 Task: Edit the date range so that invitees can schedule within a date range from September 25, 2023, to October 5, 2023.
Action: Mouse moved to (626, 327)
Screenshot: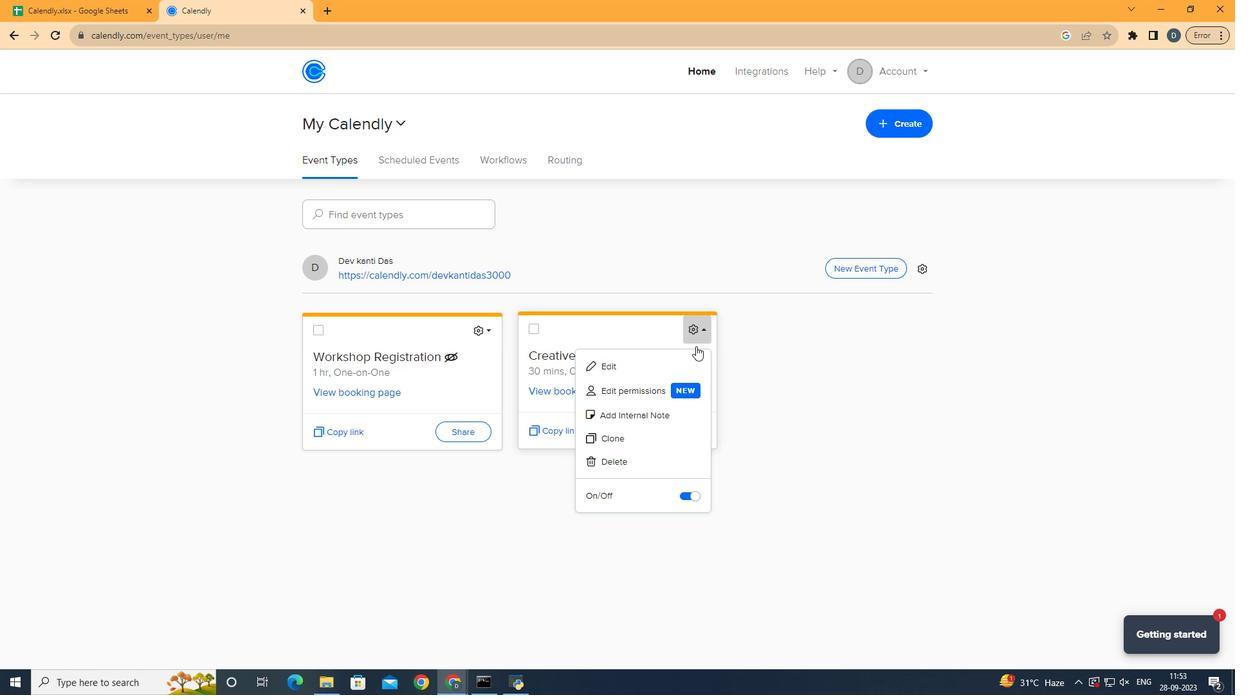 
Action: Mouse pressed left at (626, 327)
Screenshot: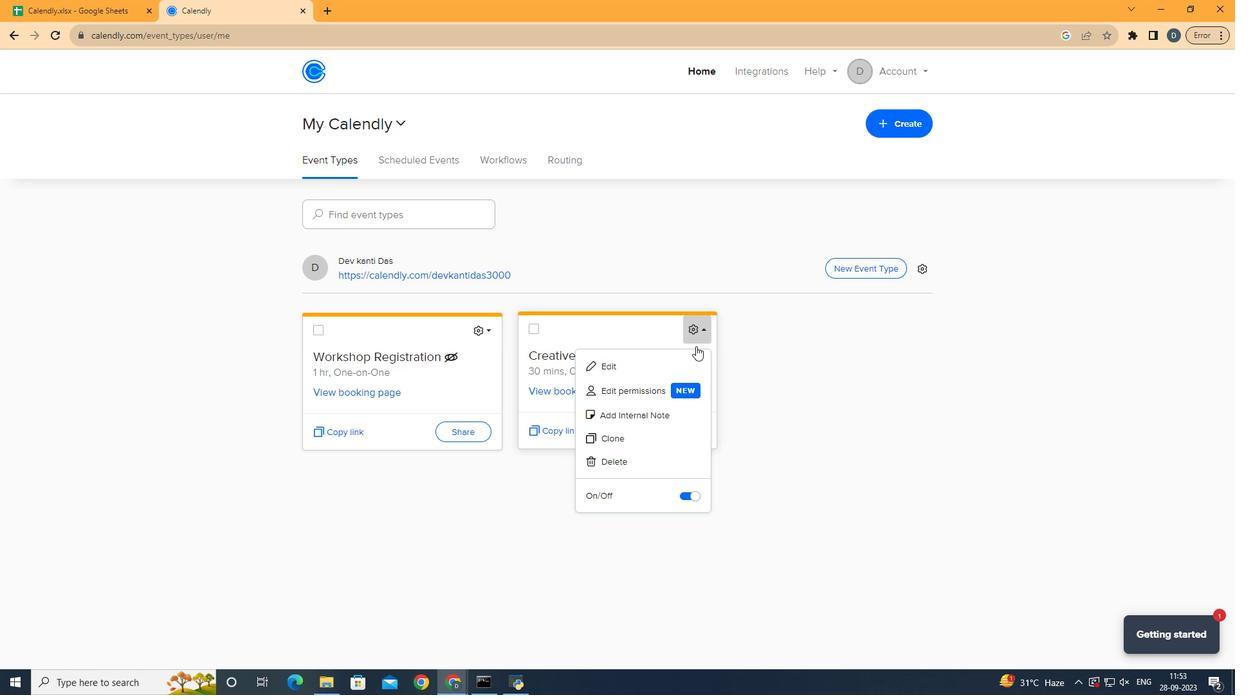 
Action: Mouse moved to (627, 347)
Screenshot: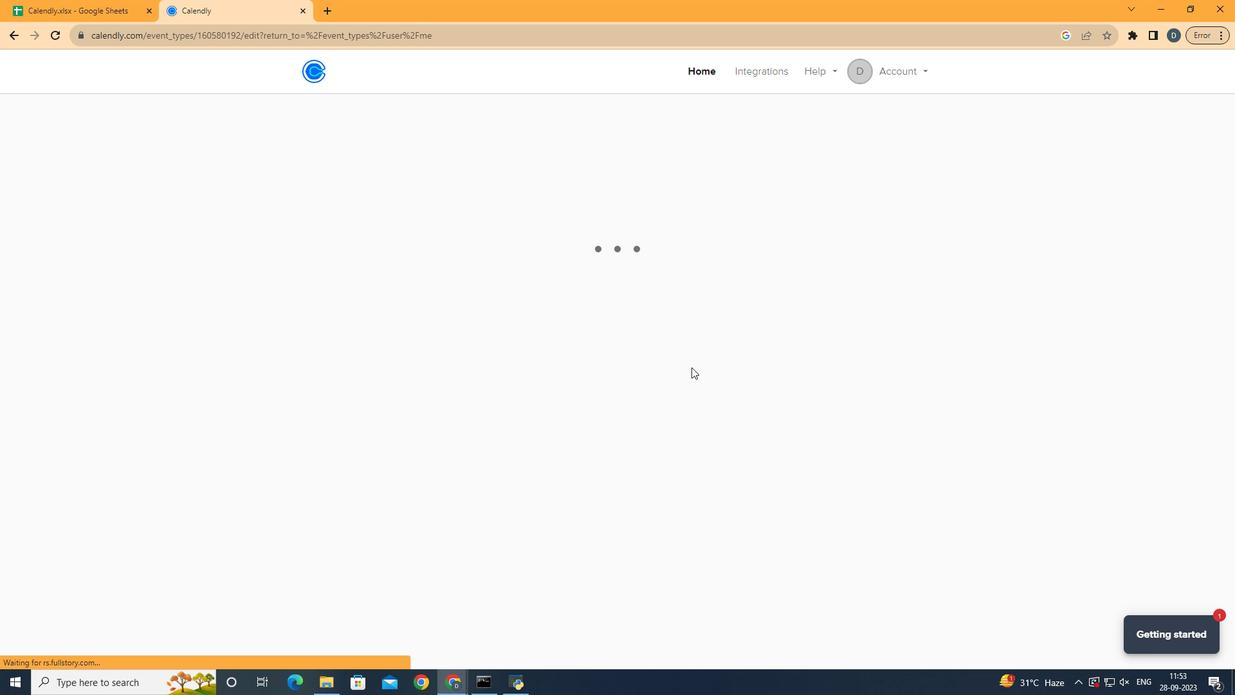 
Action: Mouse pressed left at (627, 347)
Screenshot: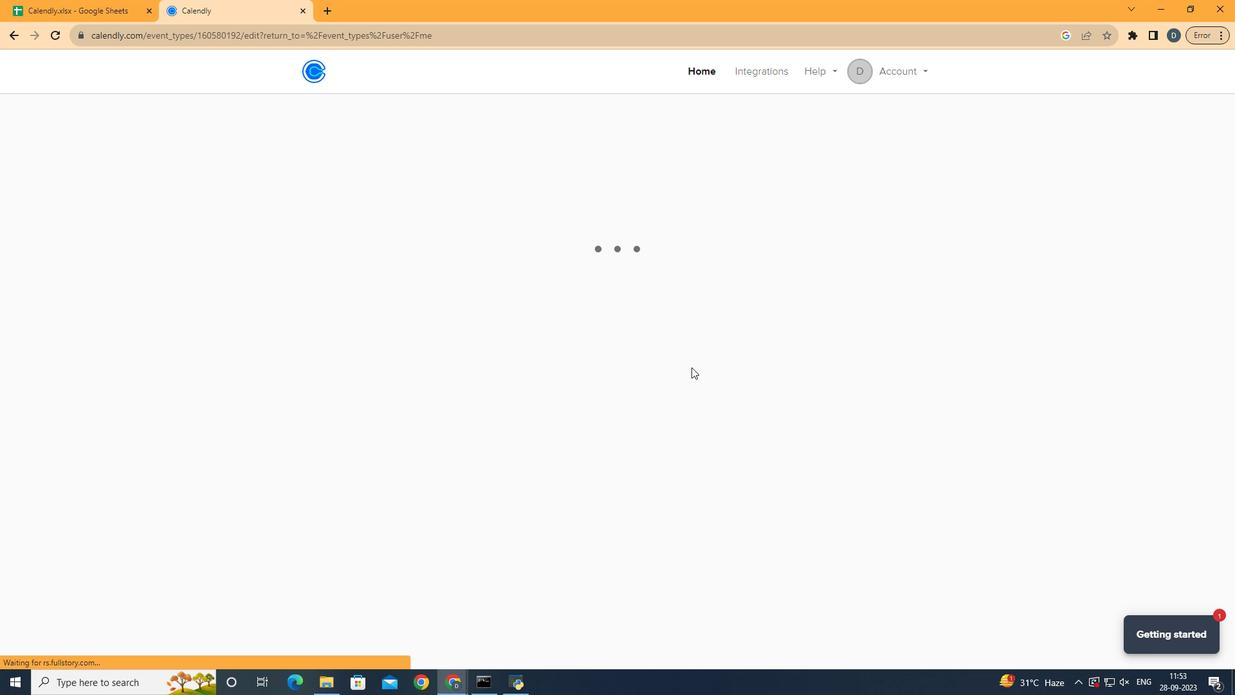 
Action: Mouse moved to (546, 303)
Screenshot: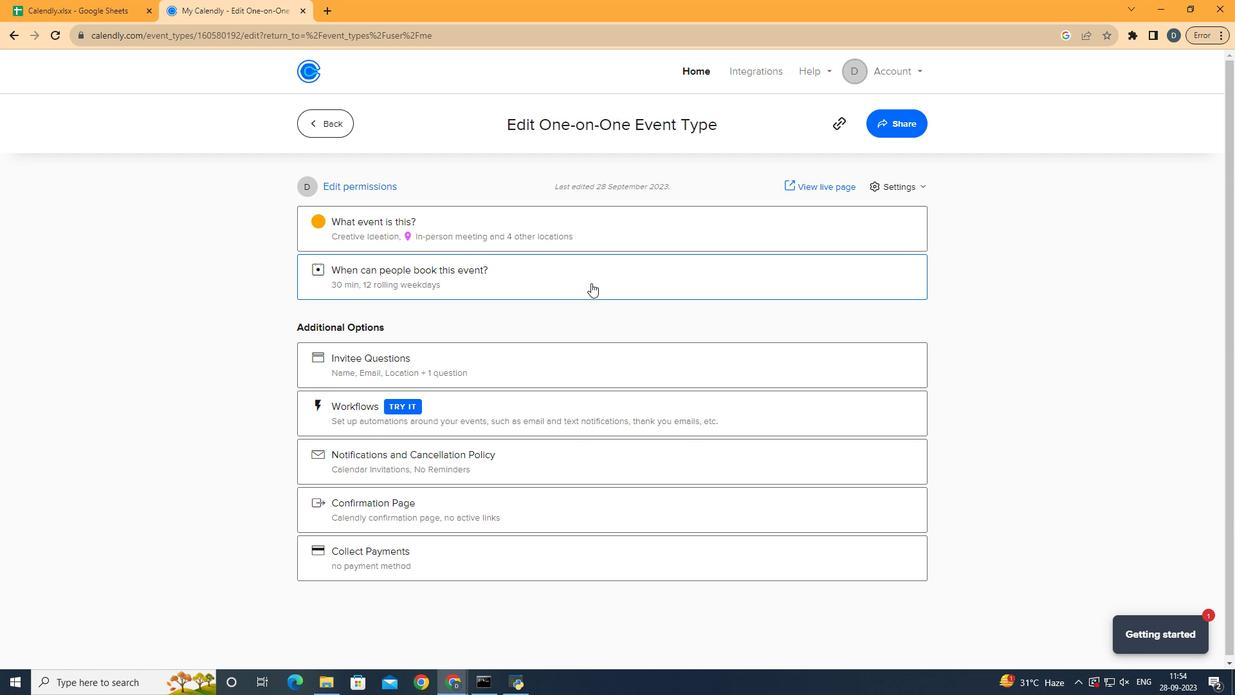 
Action: Mouse pressed left at (546, 303)
Screenshot: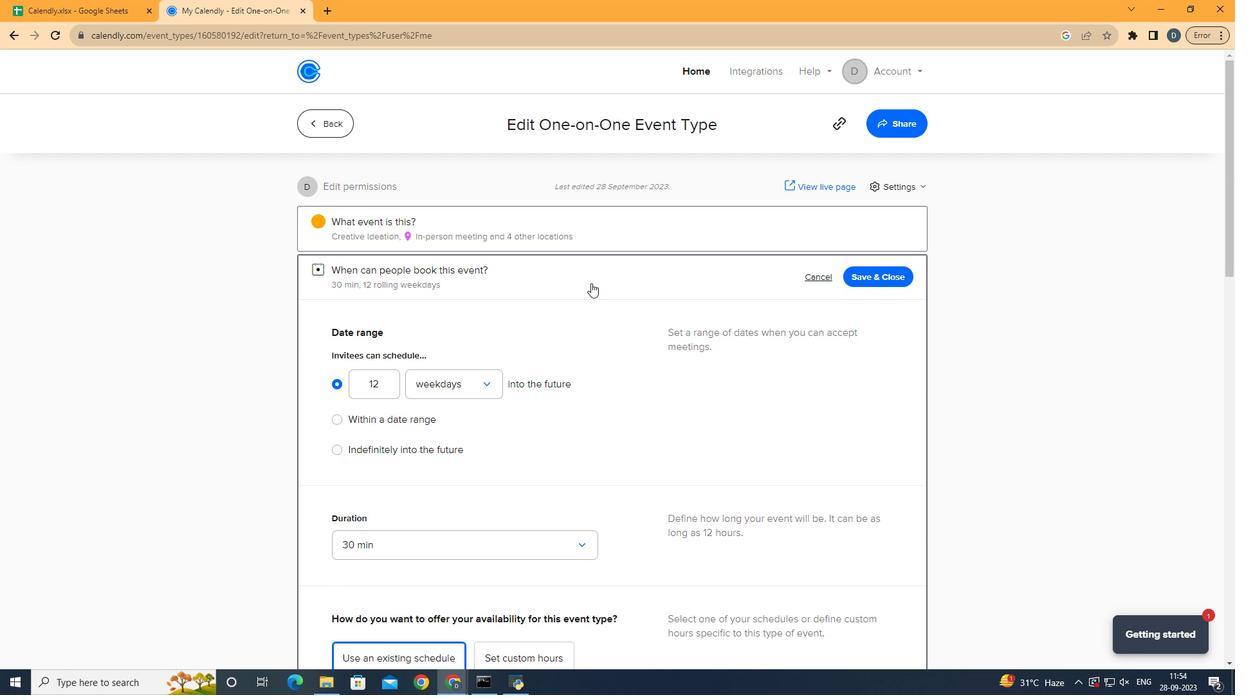 
Action: Mouse moved to (369, 375)
Screenshot: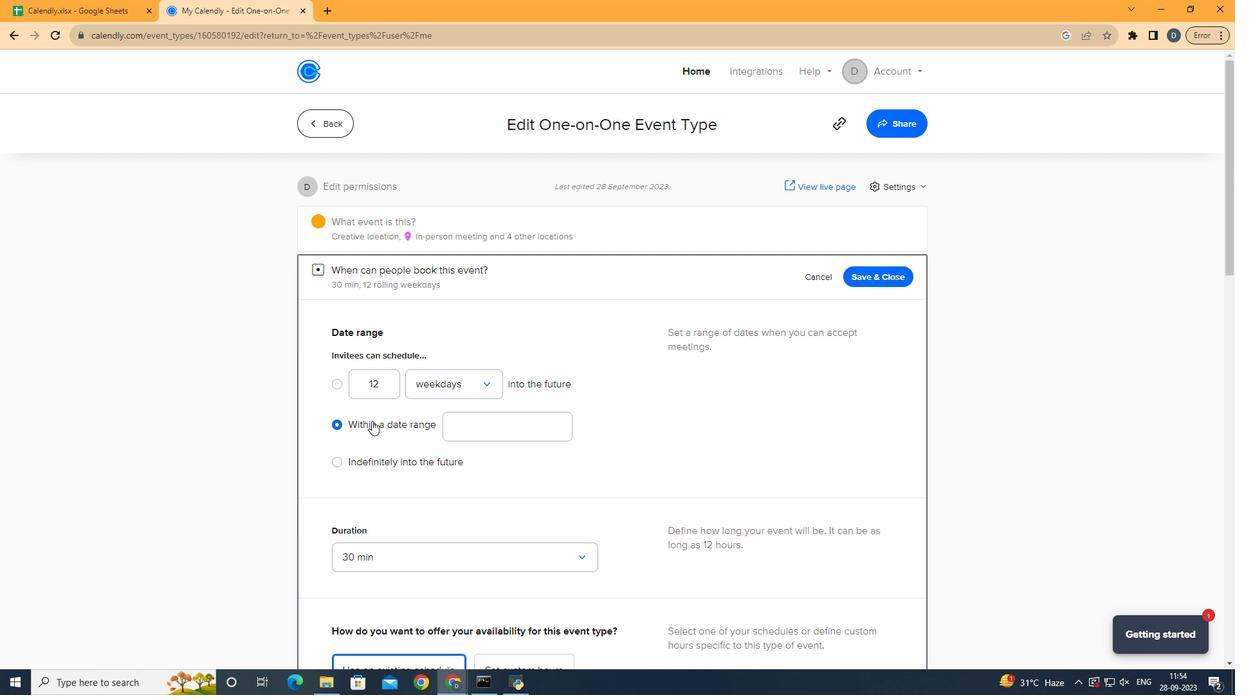 
Action: Mouse pressed left at (369, 375)
Screenshot: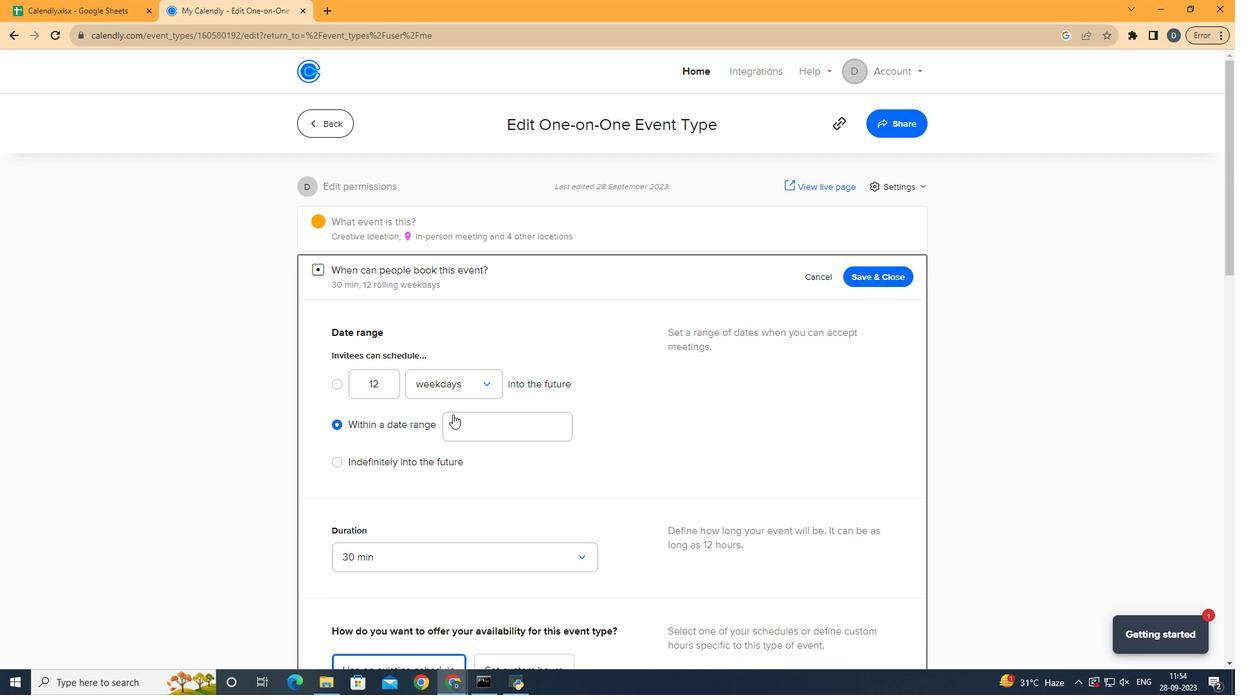 
Action: Mouse moved to (493, 377)
Screenshot: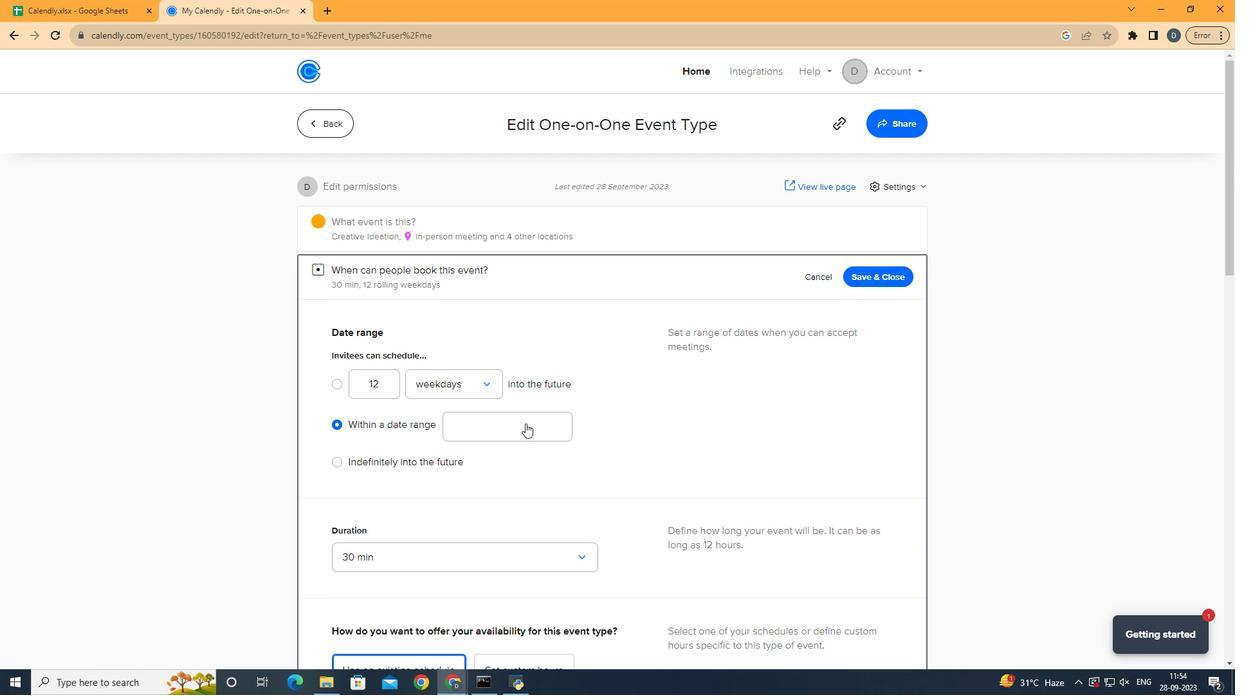 
Action: Mouse pressed left at (493, 377)
Screenshot: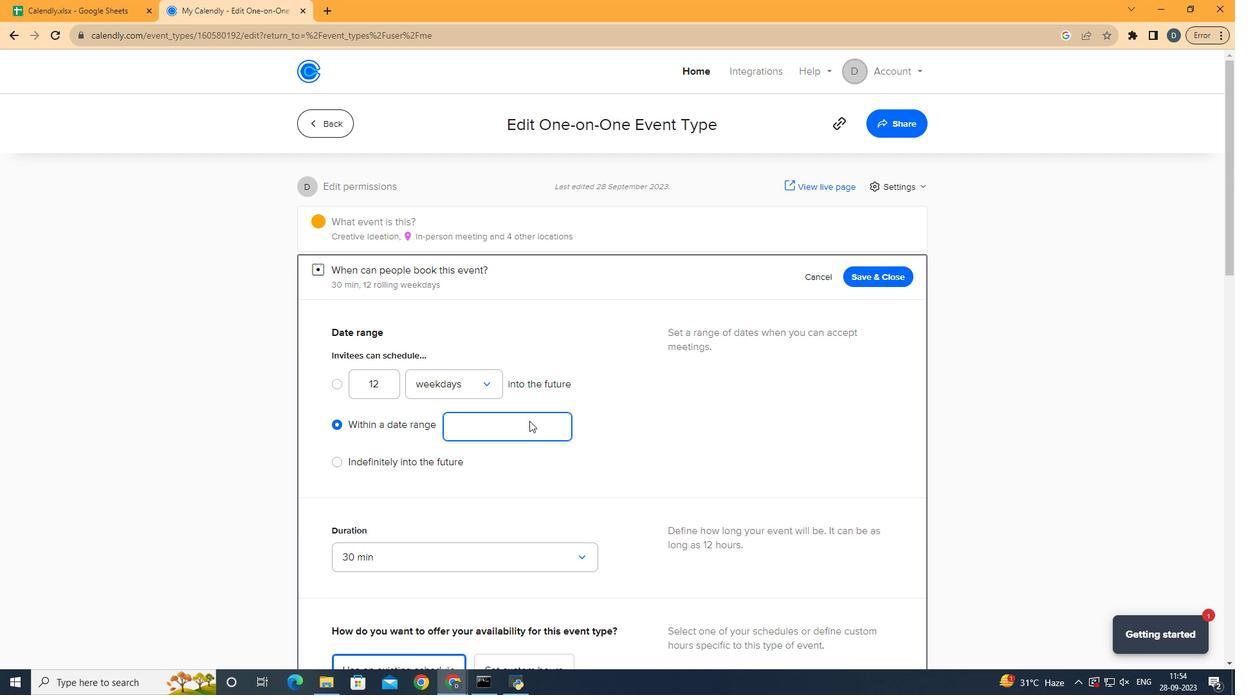 
Action: Mouse moved to (291, 319)
Screenshot: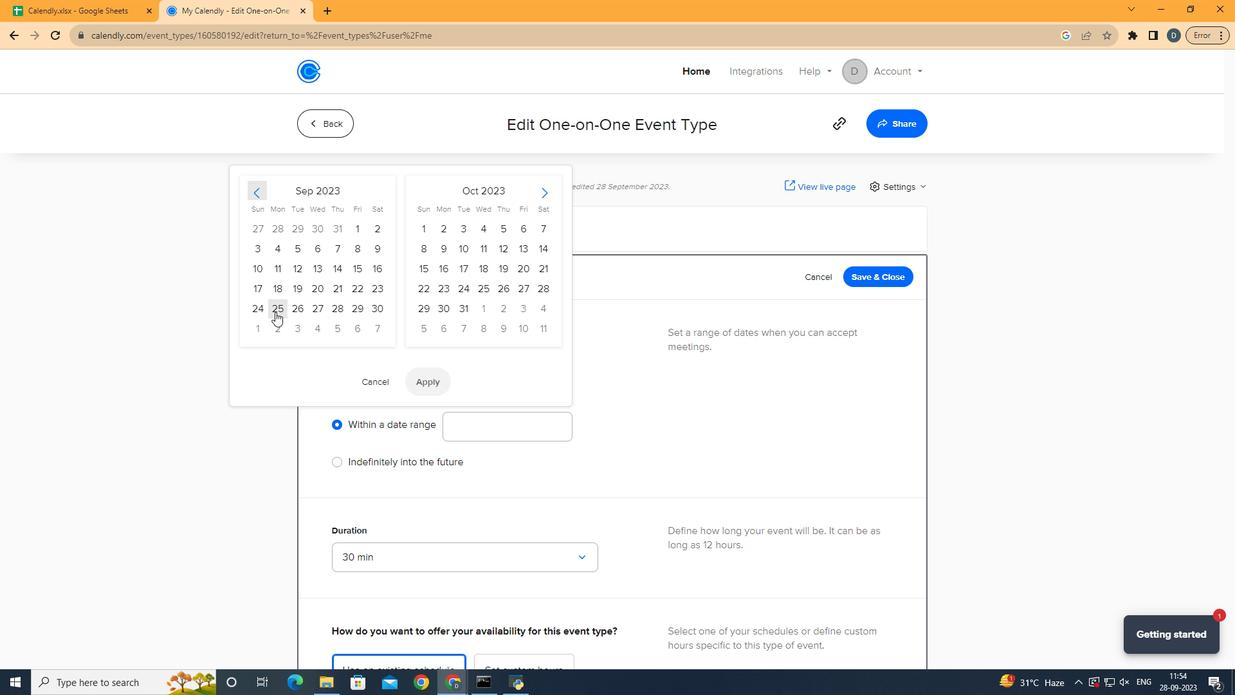 
Action: Mouse pressed left at (291, 319)
Screenshot: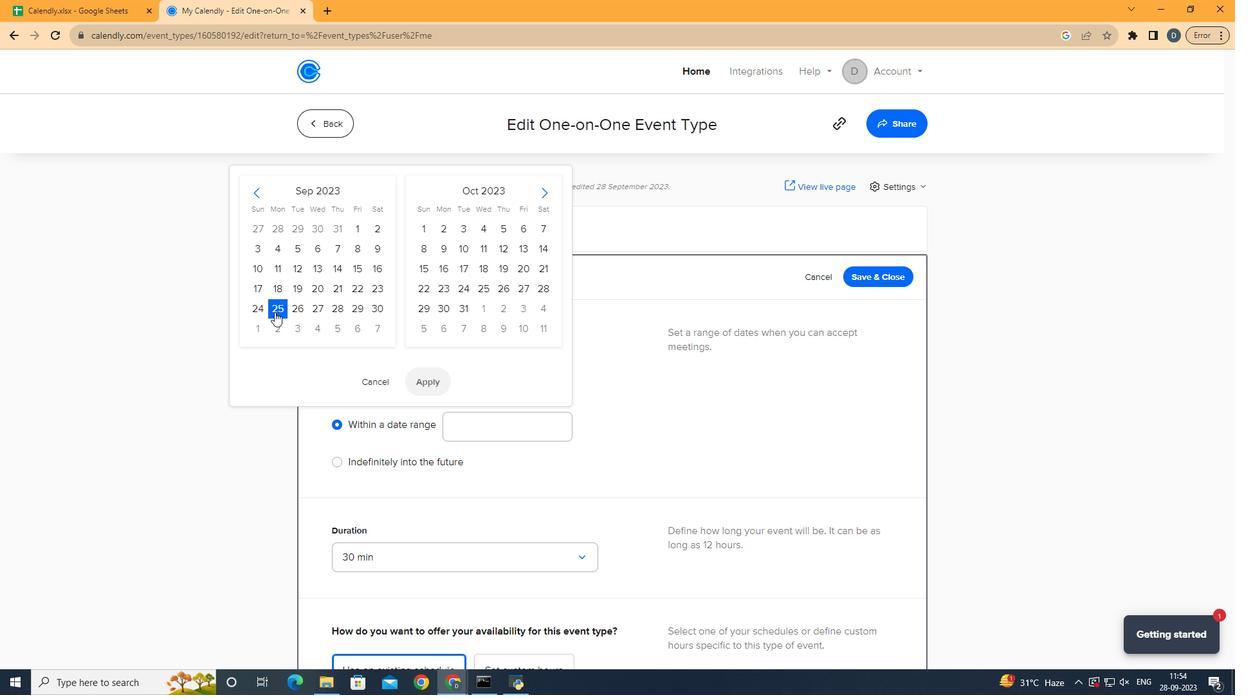 
Action: Mouse moved to (475, 277)
Screenshot: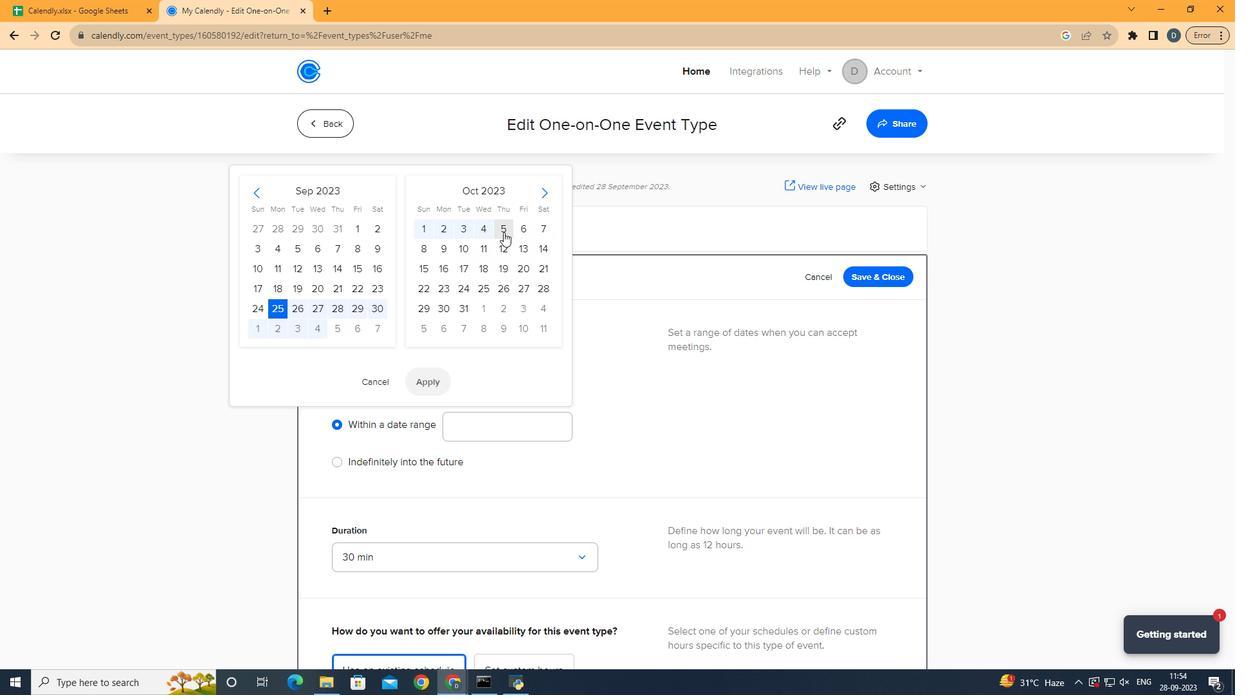 
Action: Mouse pressed left at (475, 277)
Screenshot: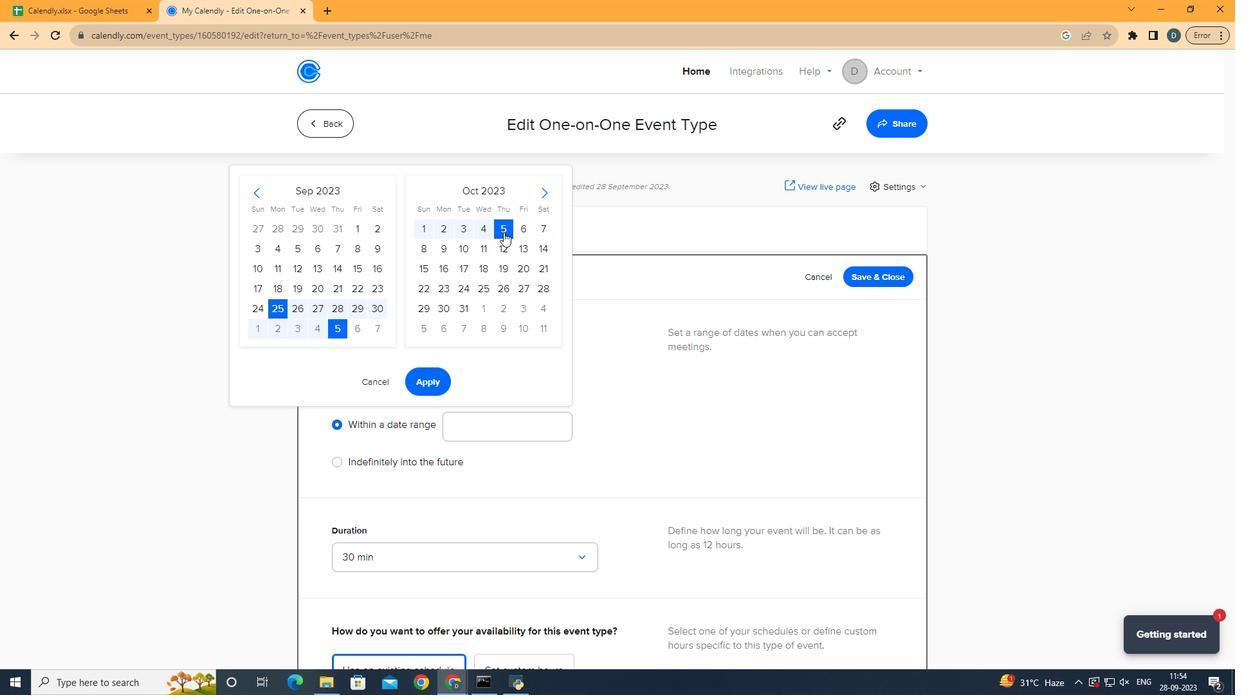 
Action: Mouse moved to (411, 353)
Screenshot: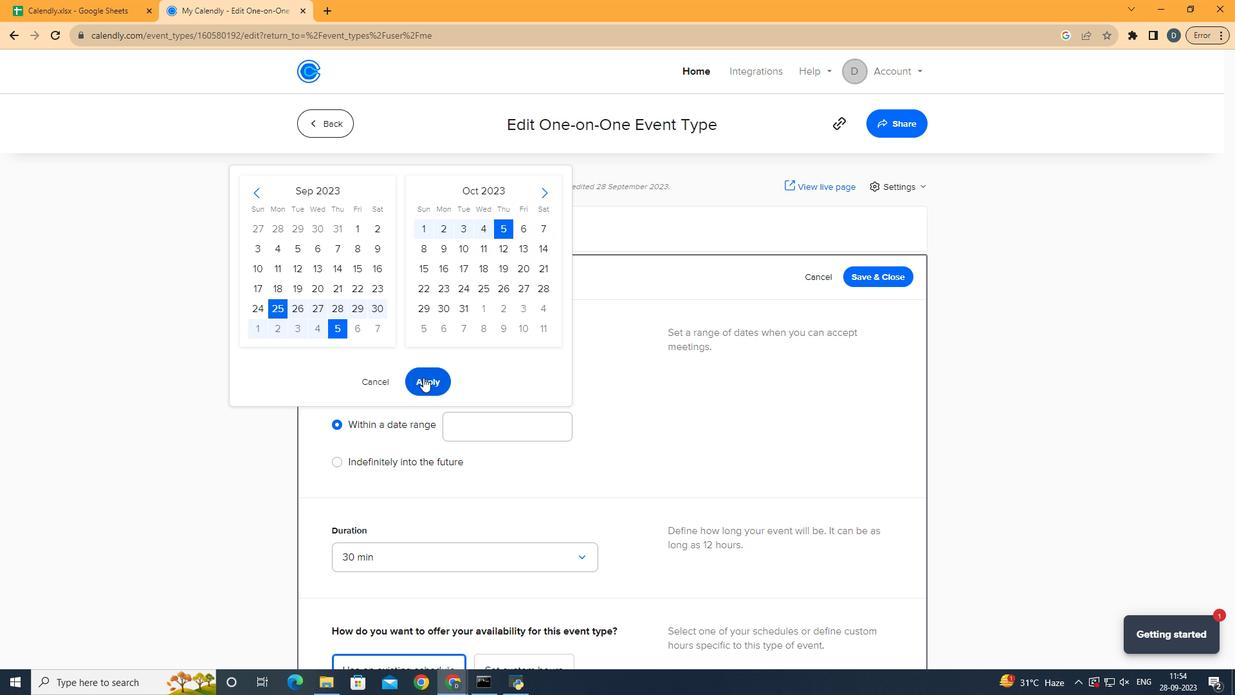 
Action: Mouse pressed left at (411, 353)
Screenshot: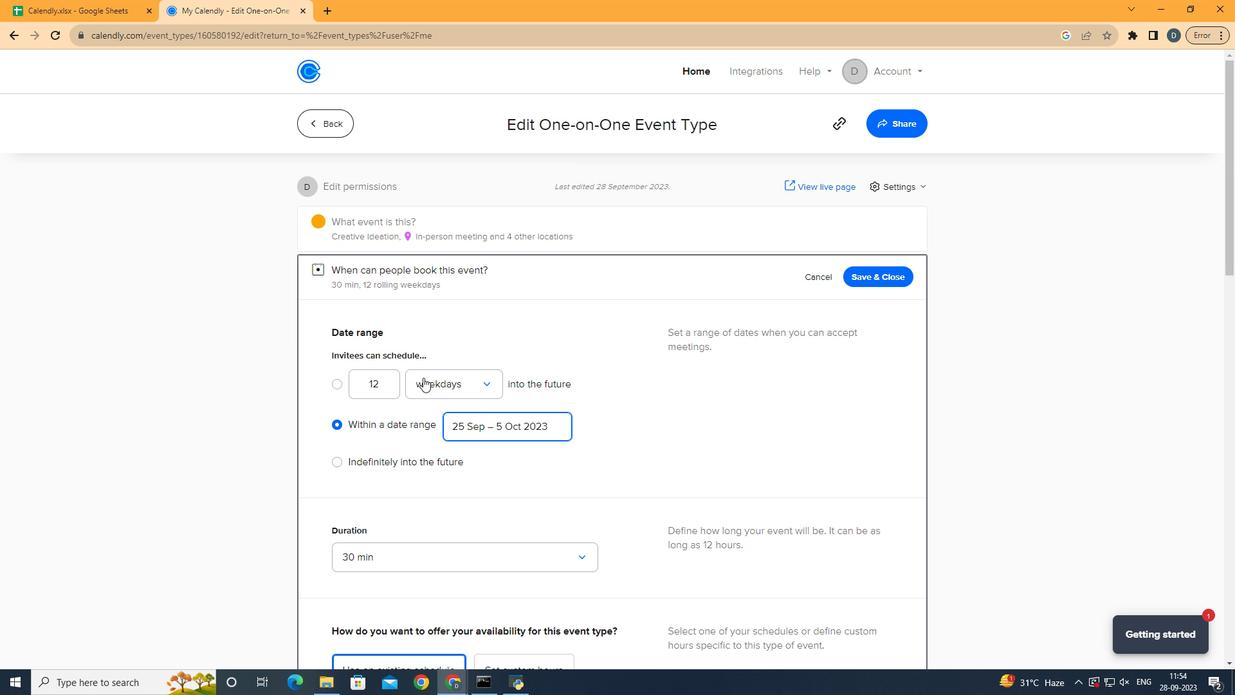 
Action: Mouse moved to (790, 301)
Screenshot: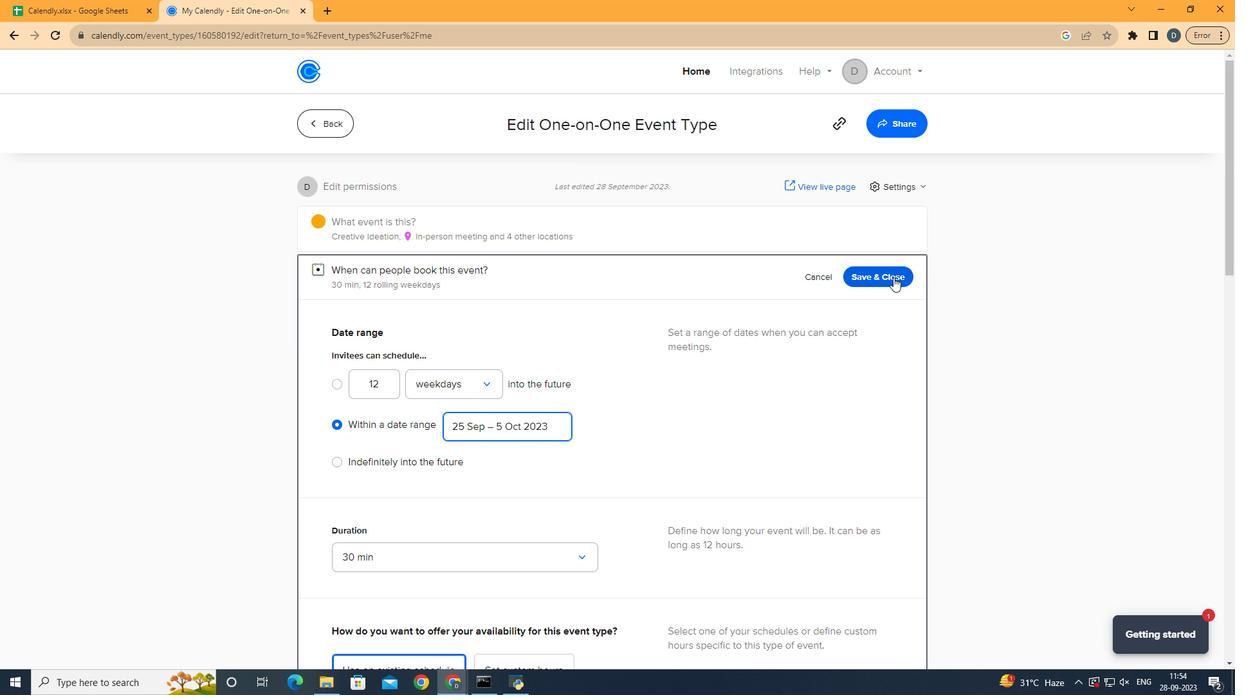 
Action: Mouse pressed left at (790, 301)
Screenshot: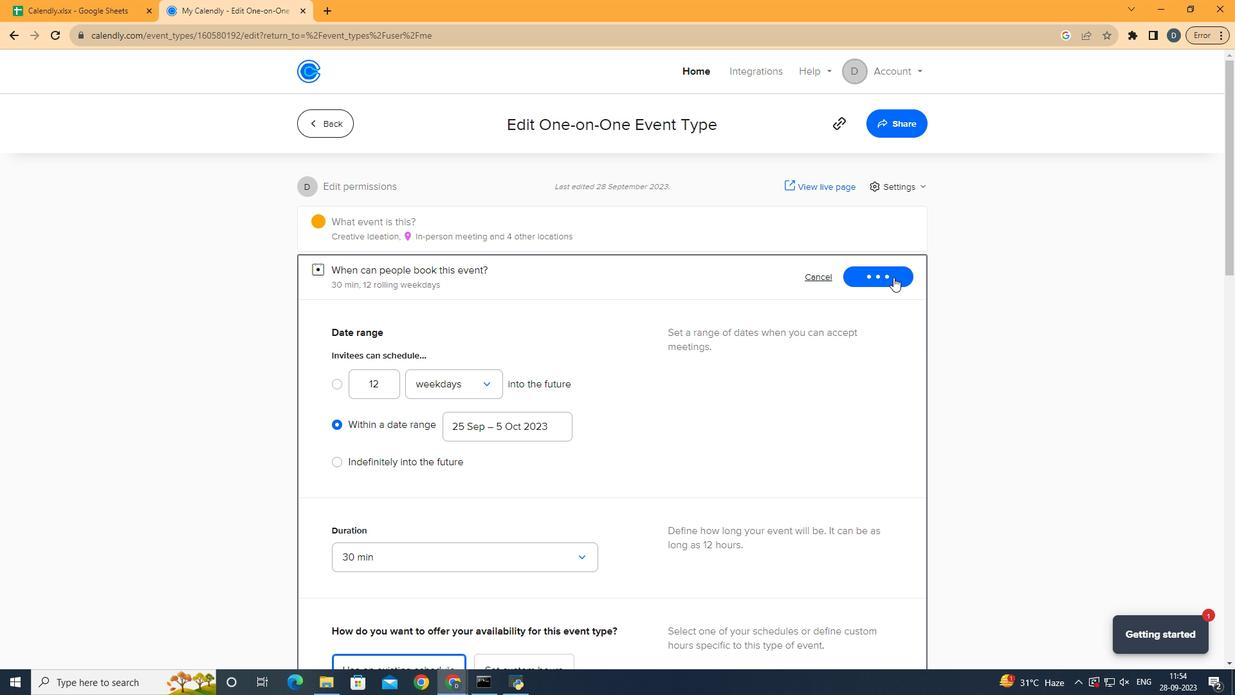 
Action: Mouse moved to (879, 326)
Screenshot: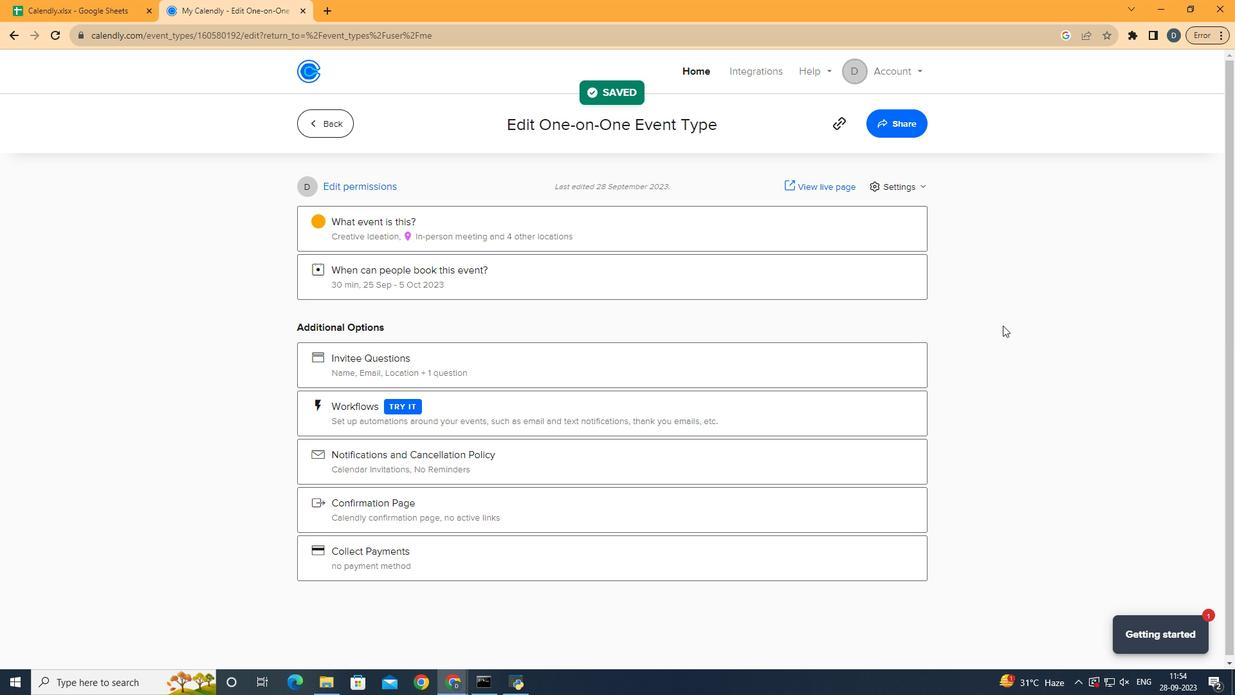
